 Task: Move the task Create a feature to track app usage and generate analytics reports to the section Done in the project TrueLine and filter the tasks in the project by Due this week.
Action: Mouse moved to (37, 296)
Screenshot: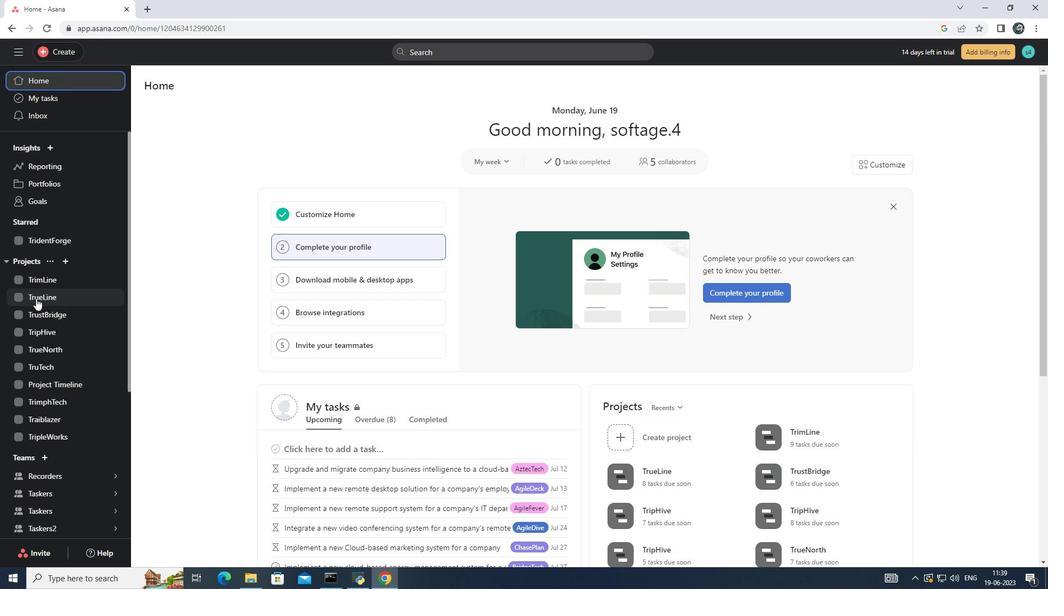 
Action: Mouse pressed left at (37, 296)
Screenshot: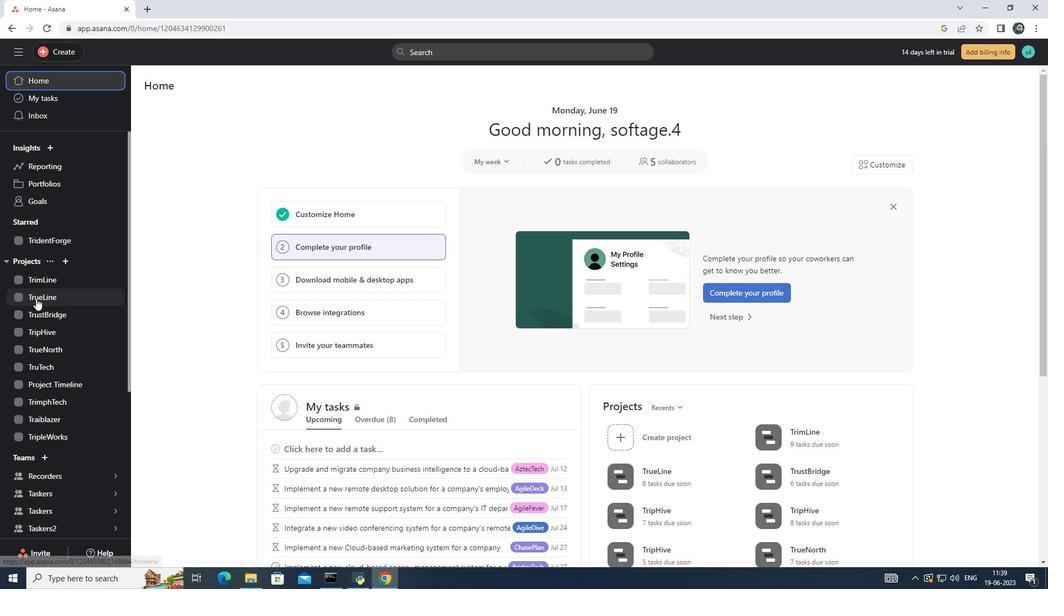 
Action: Mouse moved to (198, 114)
Screenshot: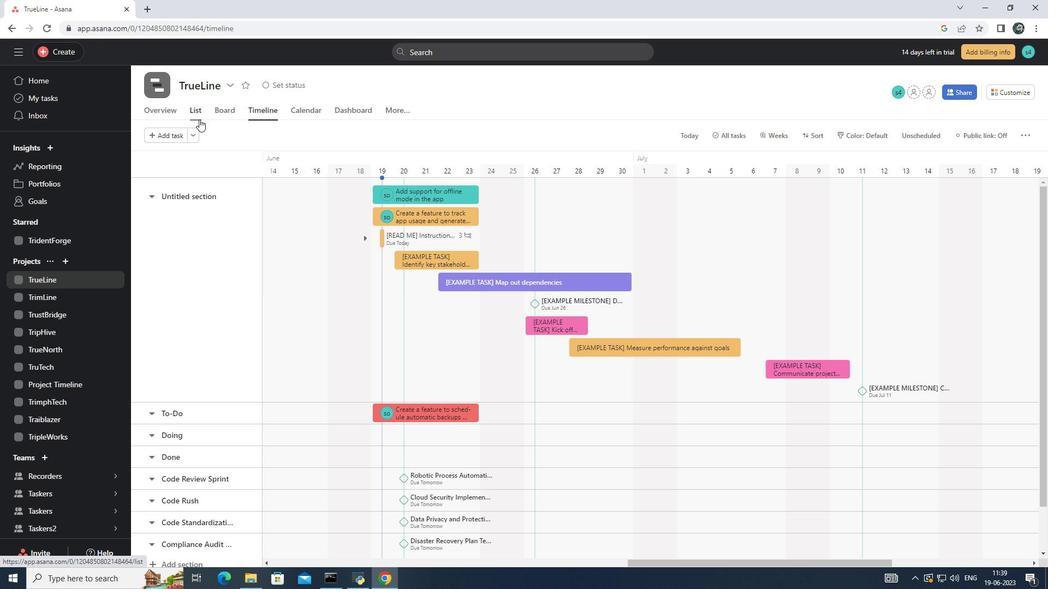 
Action: Mouse pressed left at (198, 114)
Screenshot: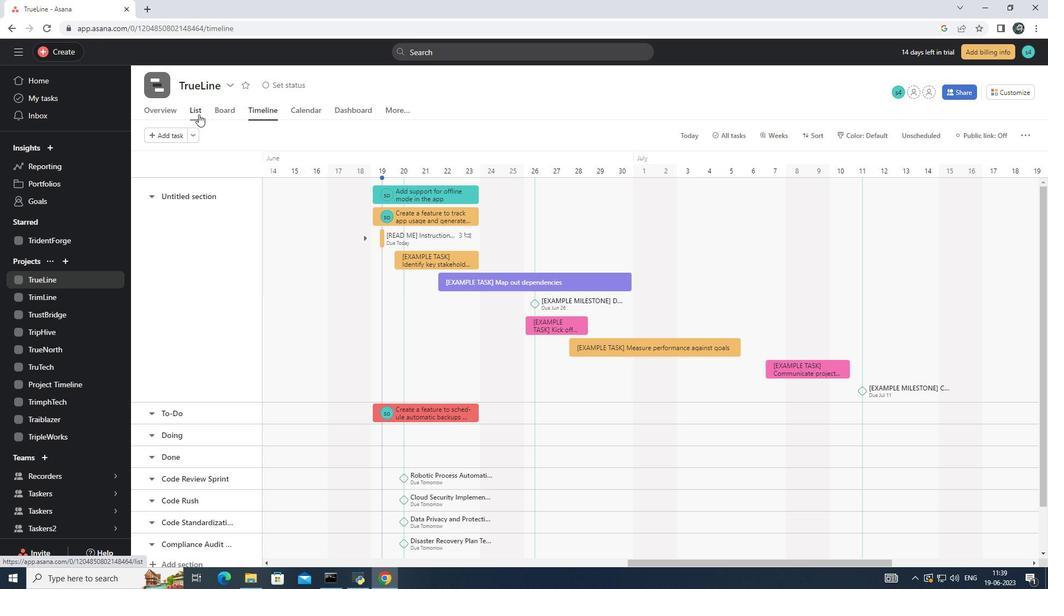 
Action: Mouse moved to (447, 232)
Screenshot: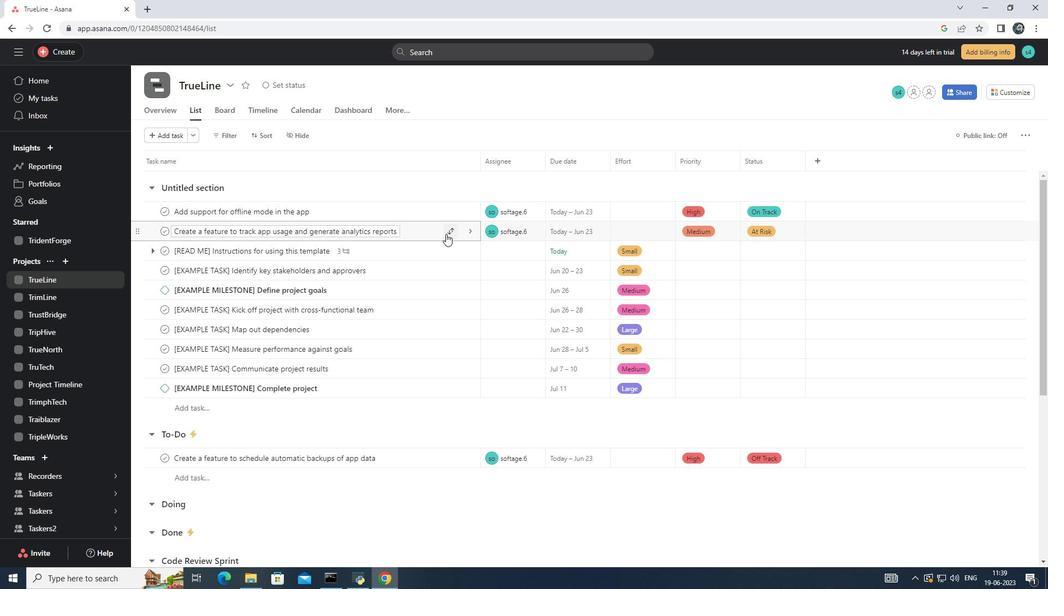 
Action: Mouse pressed left at (447, 232)
Screenshot: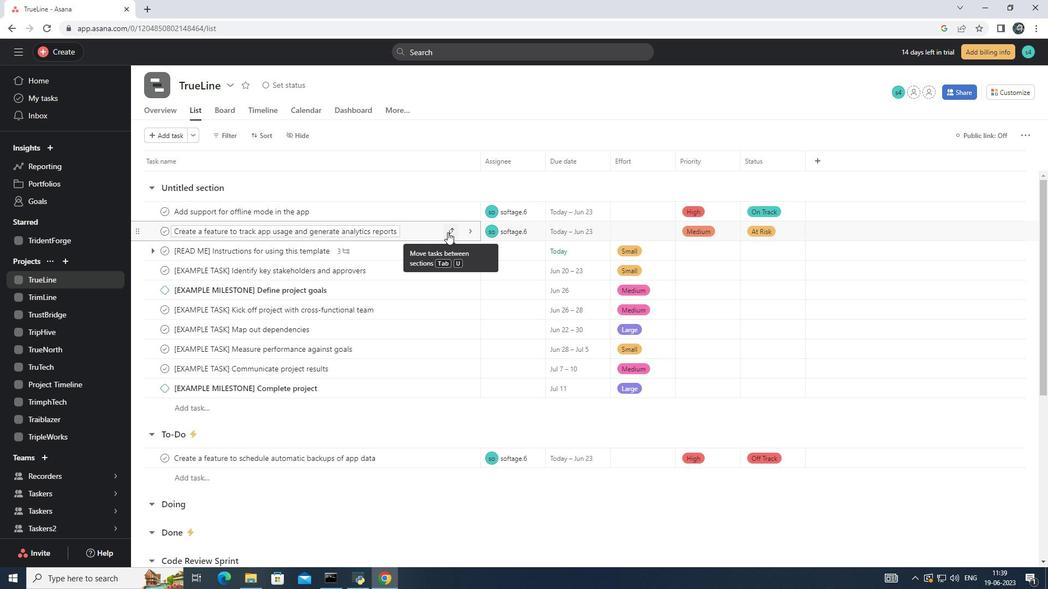
Action: Mouse moved to (389, 327)
Screenshot: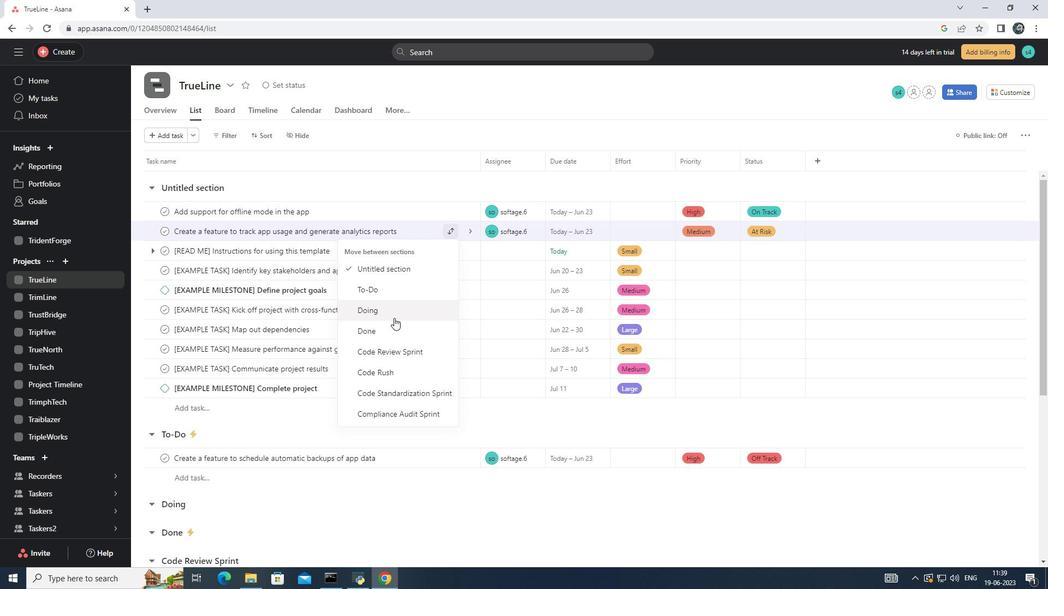 
Action: Mouse pressed left at (389, 327)
Screenshot: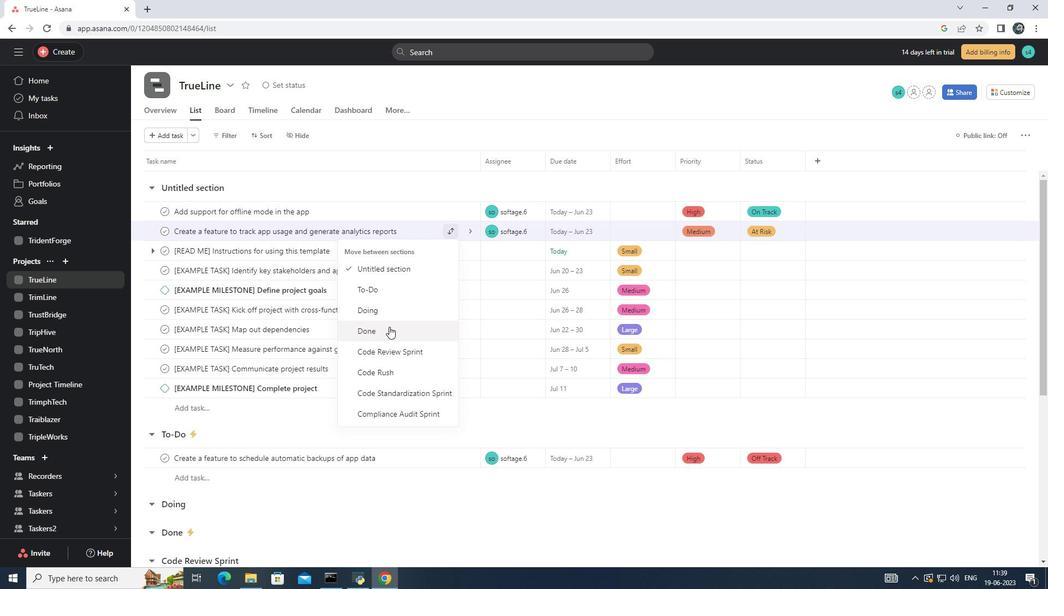 
Action: Mouse moved to (222, 139)
Screenshot: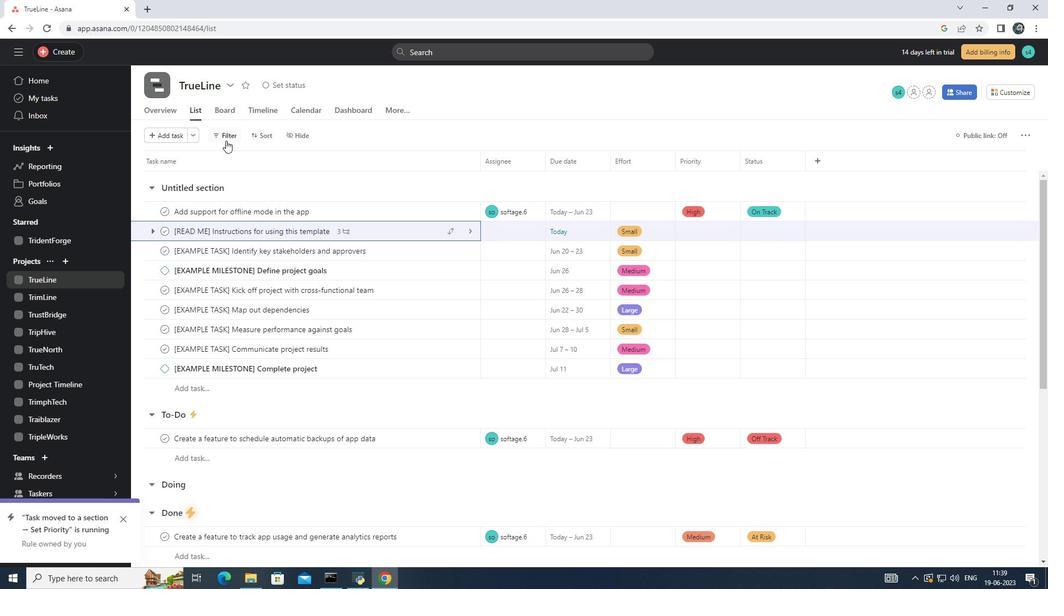 
Action: Mouse pressed left at (222, 139)
Screenshot: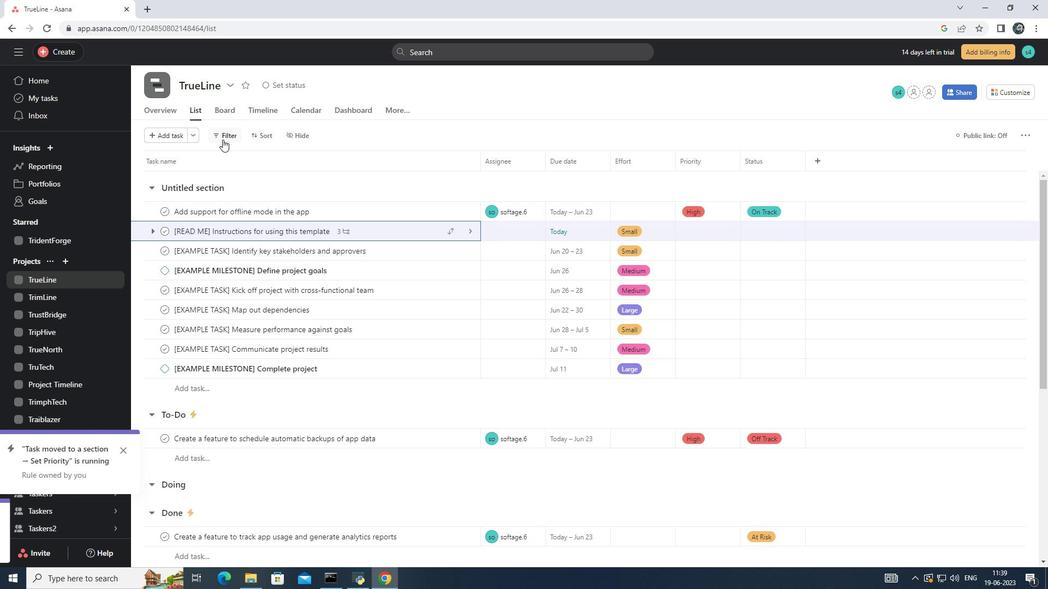 
Action: Mouse moved to (418, 176)
Screenshot: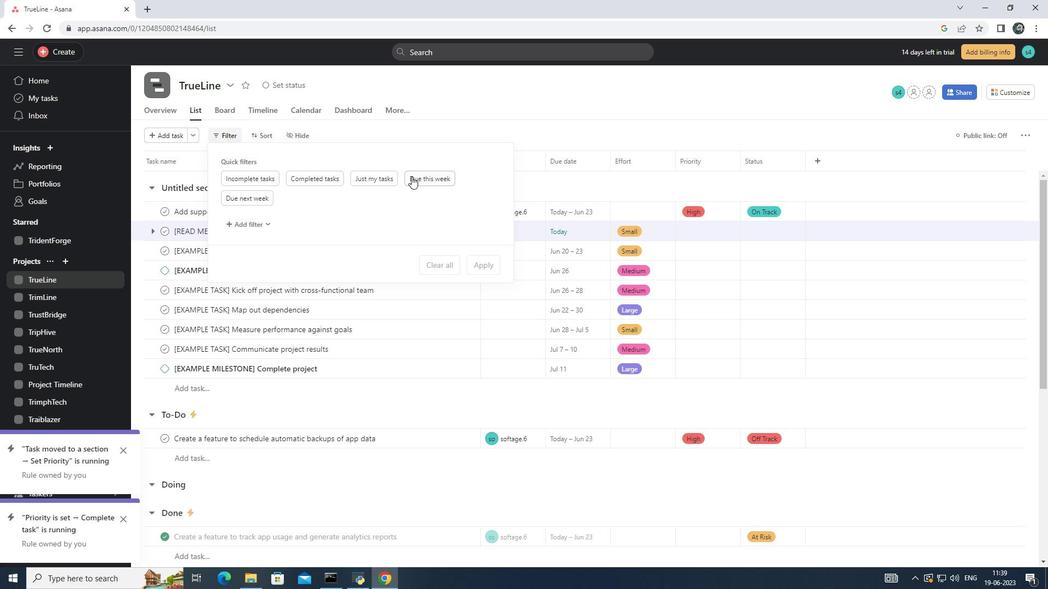 
Action: Mouse pressed left at (418, 176)
Screenshot: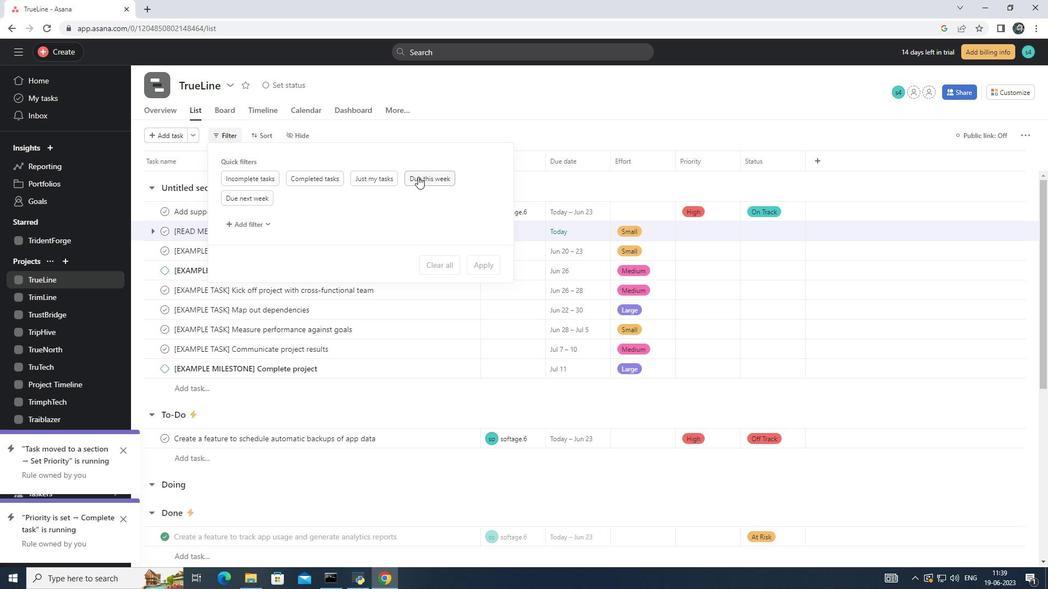 
